 Task: Add The Grandpa Soap Co. Pine Tar Soap to the cart.
Action: Mouse moved to (633, 238)
Screenshot: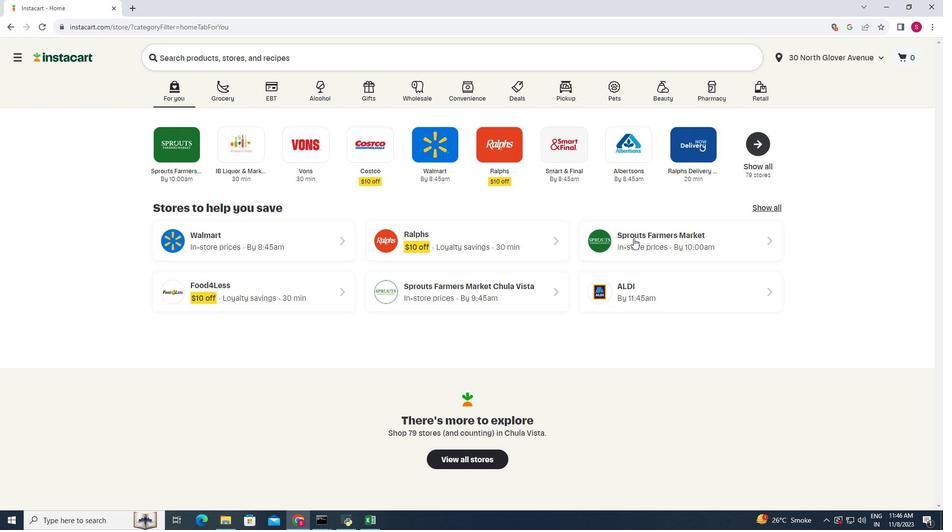 
Action: Mouse pressed left at (633, 238)
Screenshot: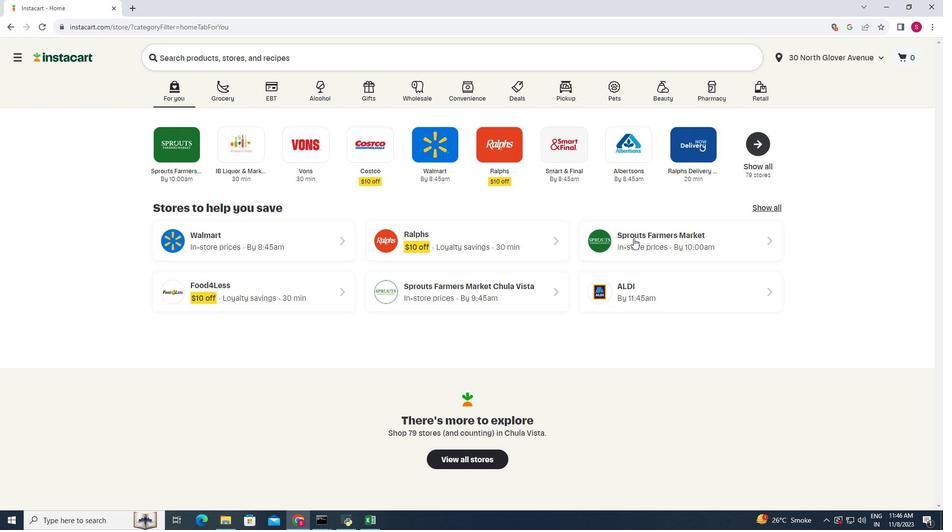 
Action: Mouse moved to (57, 364)
Screenshot: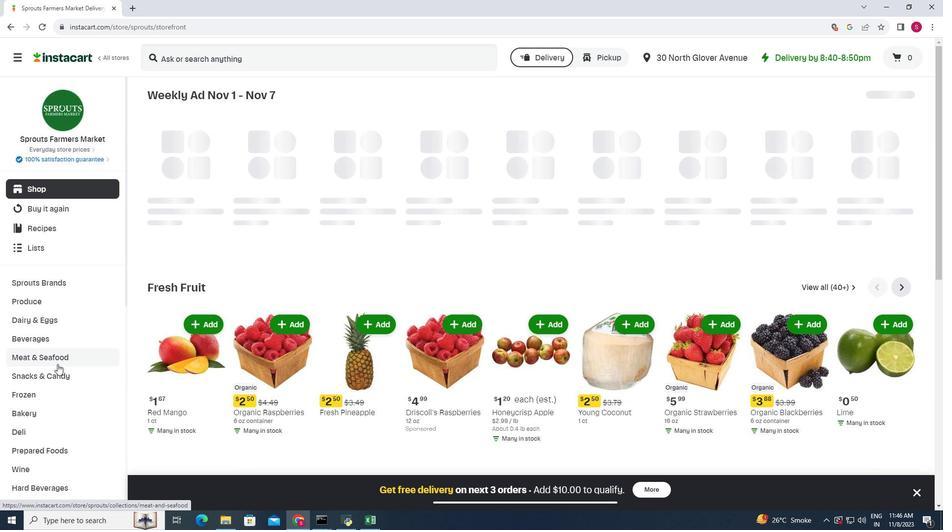 
Action: Mouse scrolled (57, 364) with delta (0, 0)
Screenshot: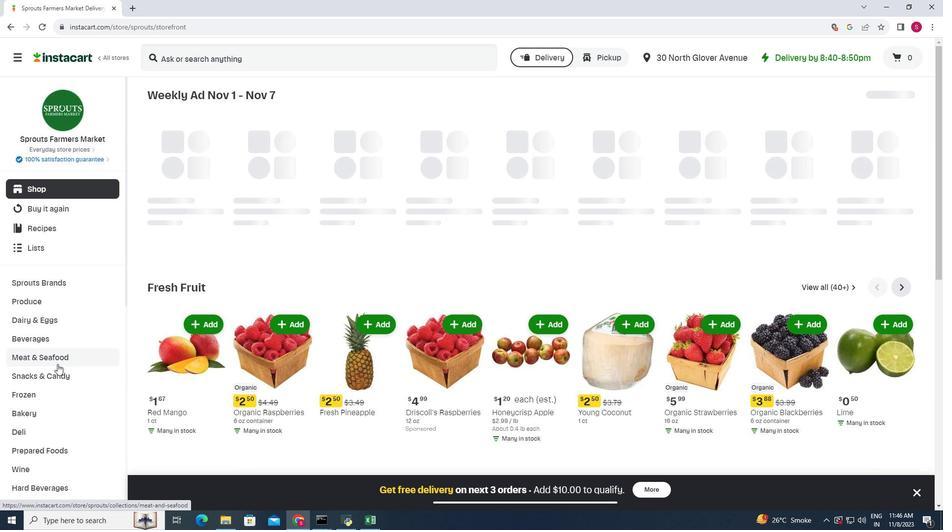 
Action: Mouse scrolled (57, 364) with delta (0, 0)
Screenshot: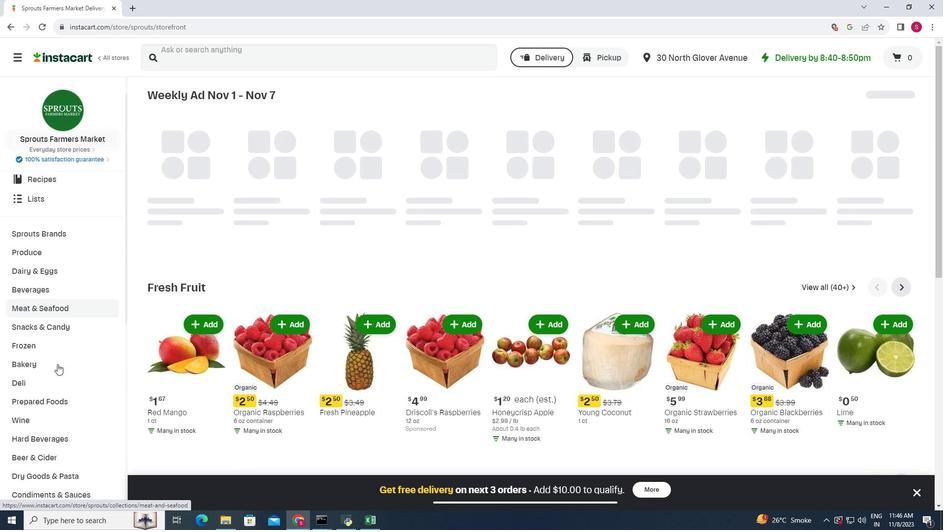 
Action: Mouse scrolled (57, 364) with delta (0, 0)
Screenshot: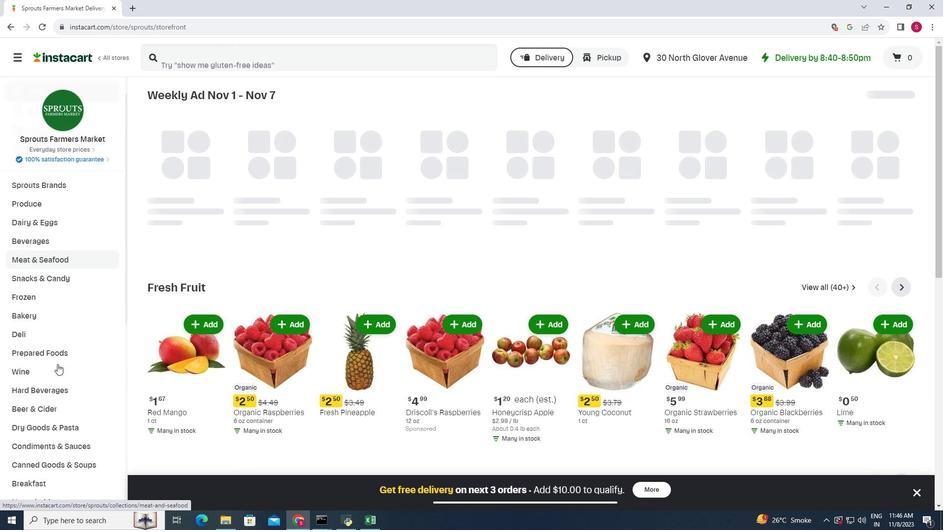 
Action: Mouse scrolled (57, 364) with delta (0, 0)
Screenshot: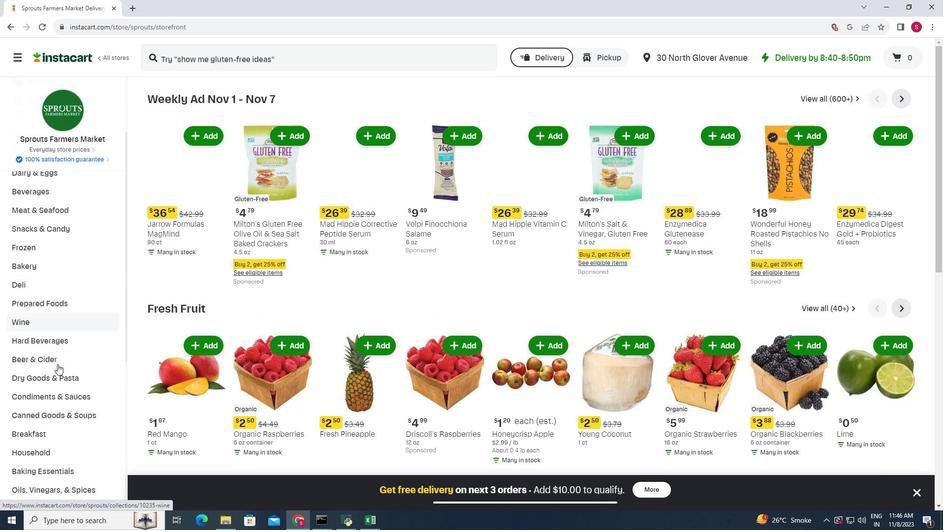 
Action: Mouse moved to (56, 370)
Screenshot: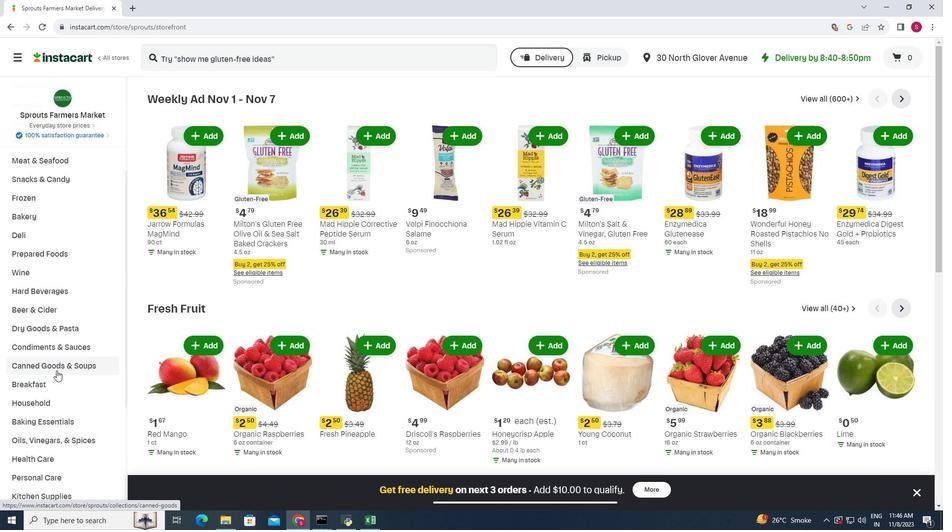 
Action: Mouse scrolled (56, 369) with delta (0, 0)
Screenshot: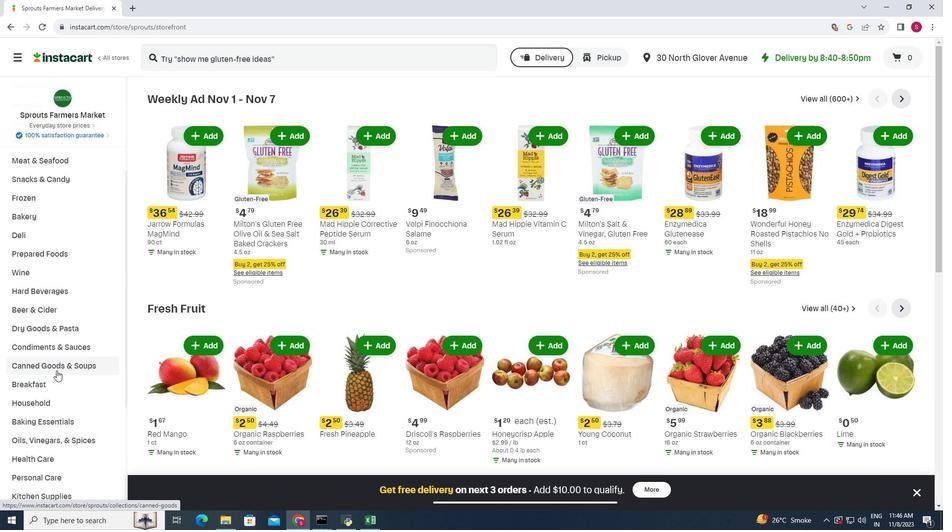
Action: Mouse moved to (56, 370)
Screenshot: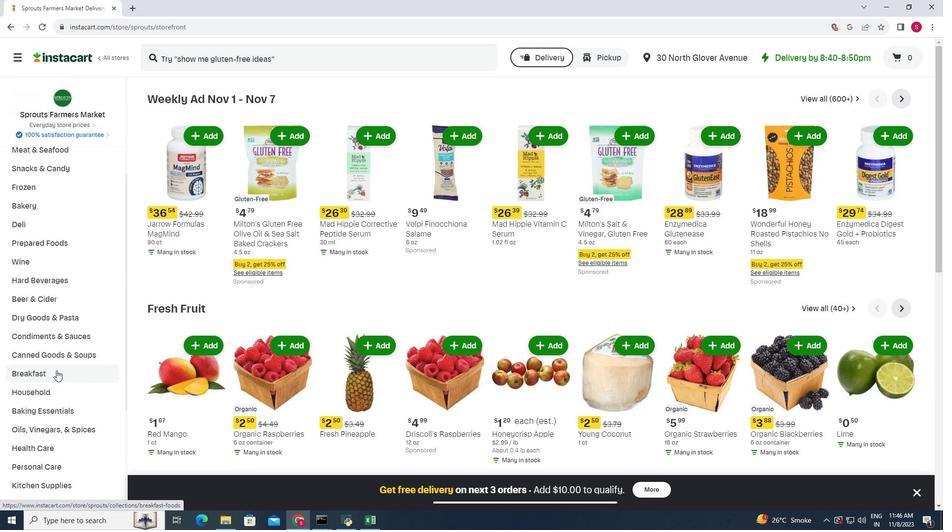 
Action: Mouse scrolled (56, 370) with delta (0, 0)
Screenshot: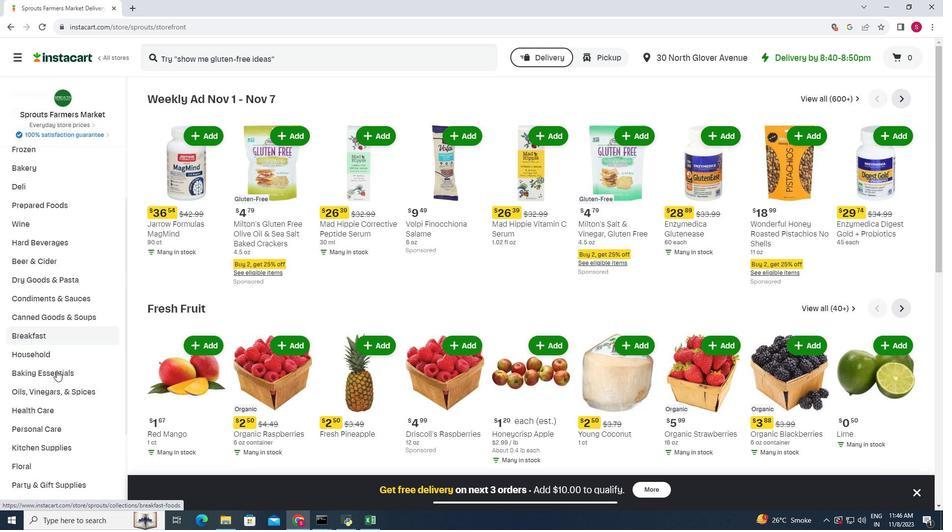 
Action: Mouse moved to (54, 372)
Screenshot: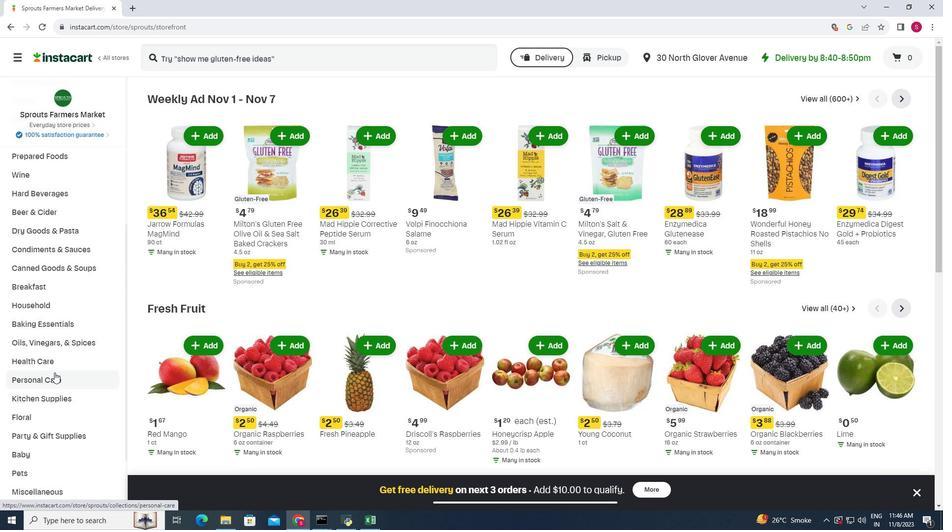 
Action: Mouse pressed left at (54, 372)
Screenshot: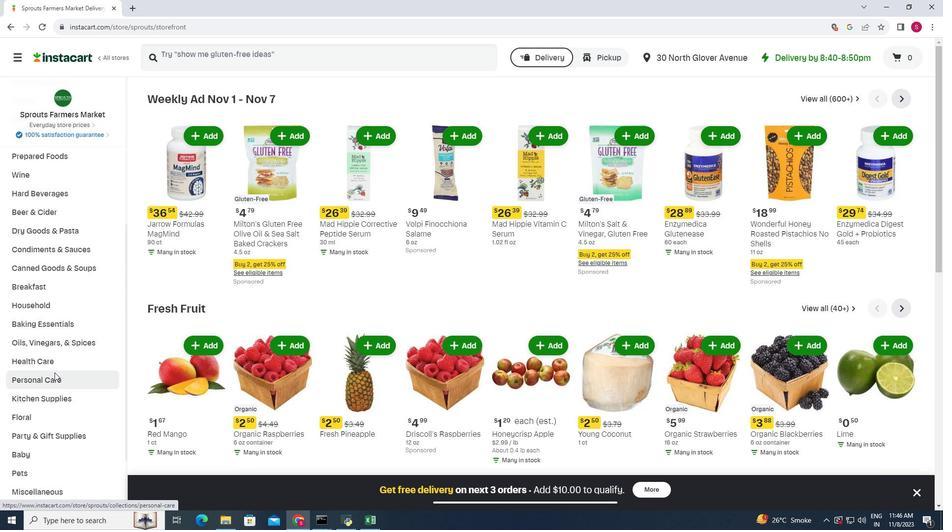 
Action: Mouse moved to (252, 121)
Screenshot: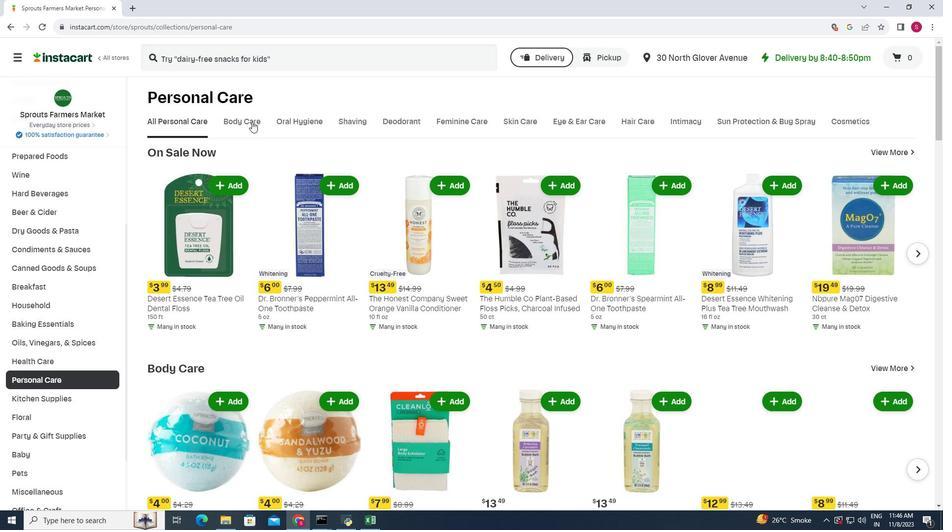 
Action: Mouse pressed left at (252, 121)
Screenshot: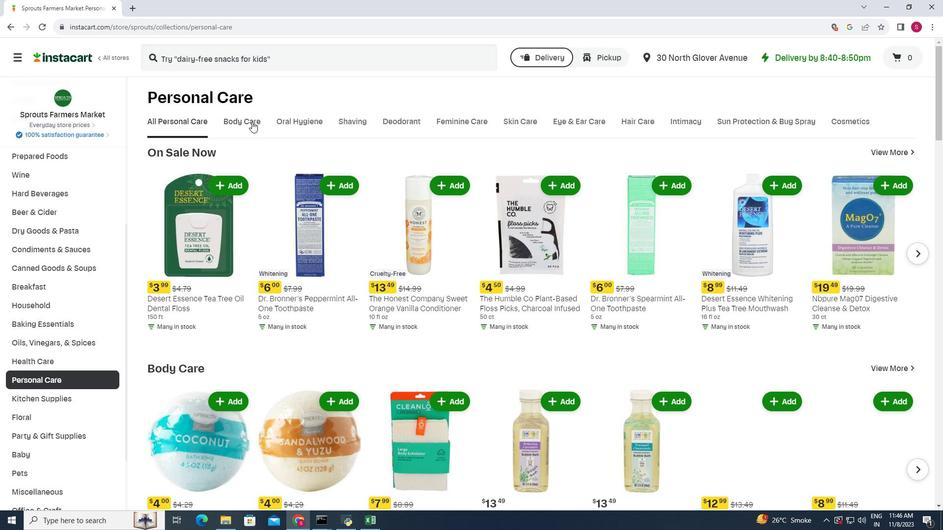 
Action: Mouse moved to (226, 162)
Screenshot: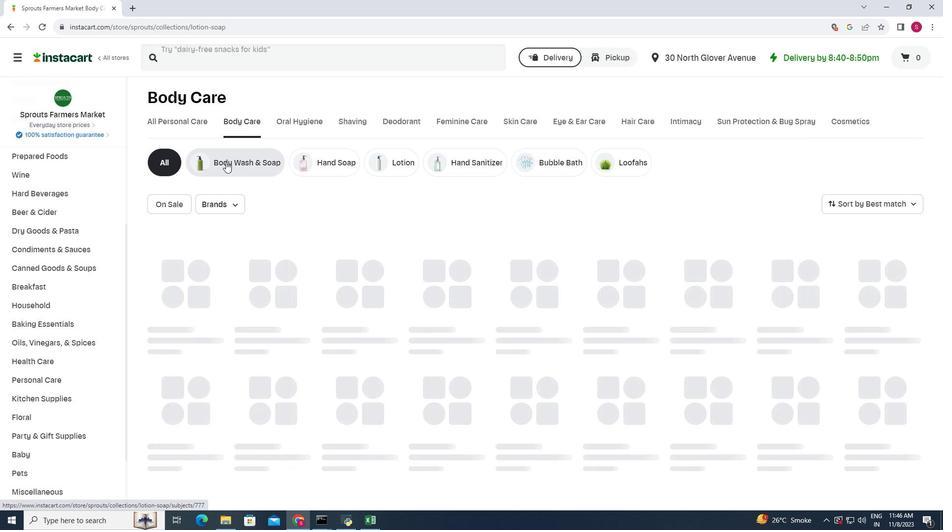 
Action: Mouse pressed left at (226, 162)
Screenshot: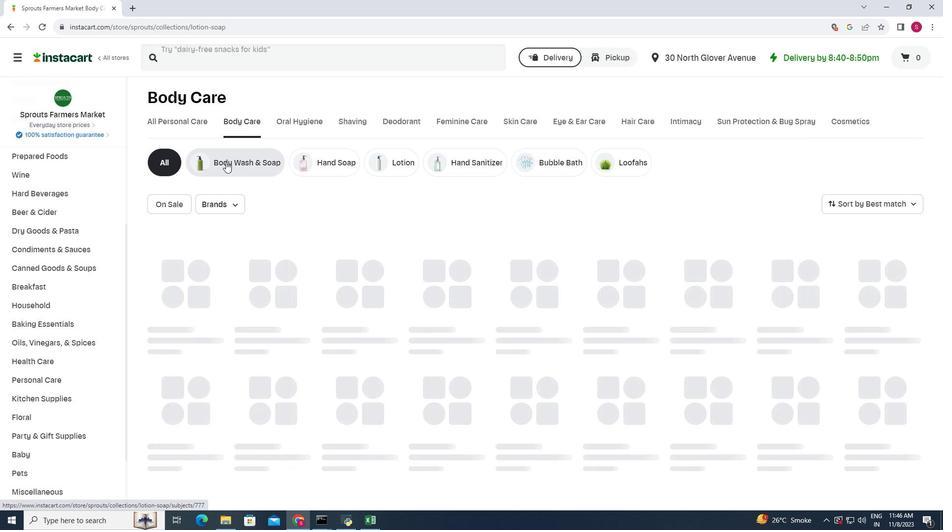 
Action: Mouse moved to (255, 61)
Screenshot: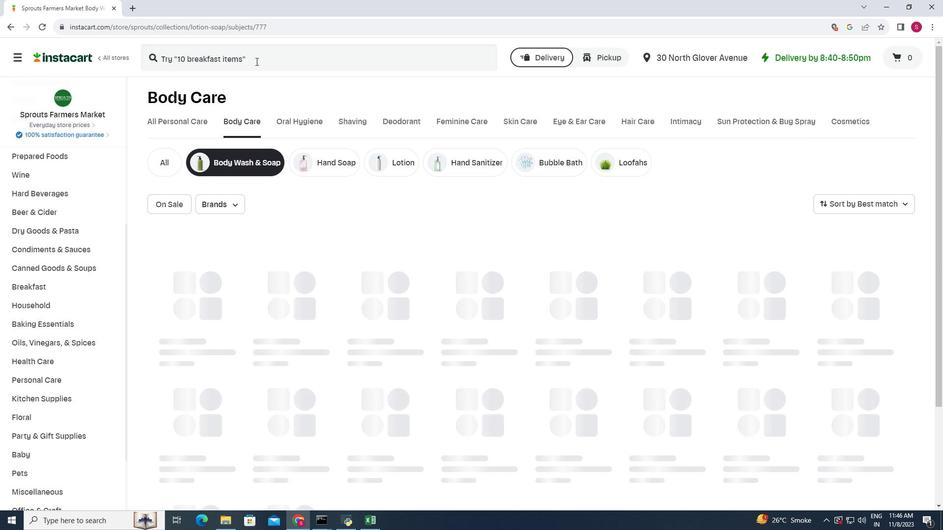 
Action: Mouse pressed left at (255, 61)
Screenshot: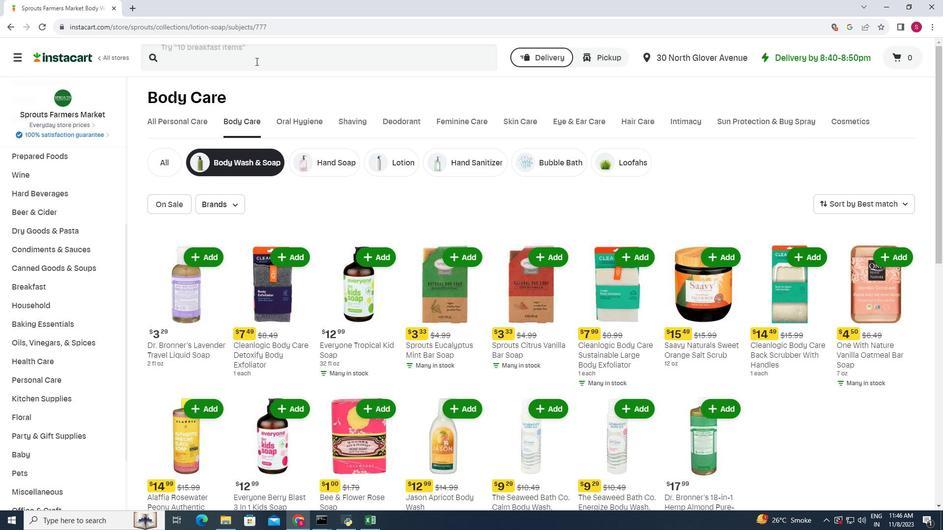 
Action: Mouse moved to (255, 61)
Screenshot: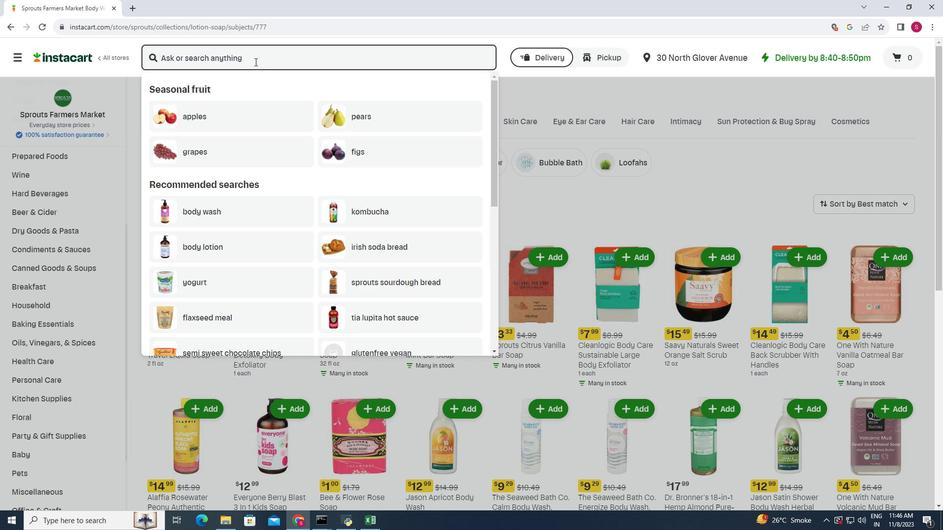 
Action: Key pressed <Key.shift>The<Key.space><Key.shift>Grandpa<Key.space><Key.shift>Soap<Key.space><Key.shift>Co.<Key.space><Key.shift>Pine<Key.space><Key.shift><Key.shift><Key.shift><Key.shift><Key.shift><Key.shift><Key.shift><Key.shift><Key.shift><Key.shift><Key.shift><Key.shift><Key.shift><Key.shift><Key.shift><Key.shift>Tar<Key.space><Key.shift>Soap<Key.enter>
Screenshot: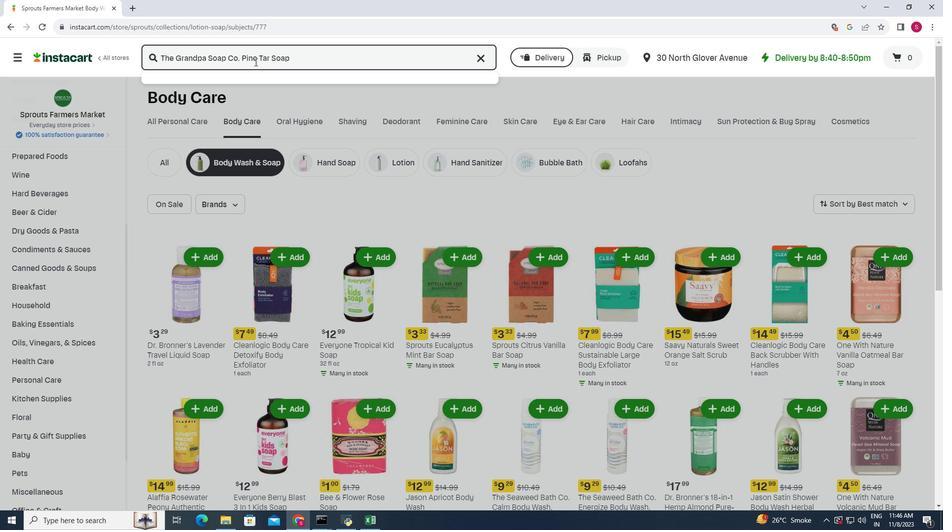 
Action: Mouse moved to (247, 132)
Screenshot: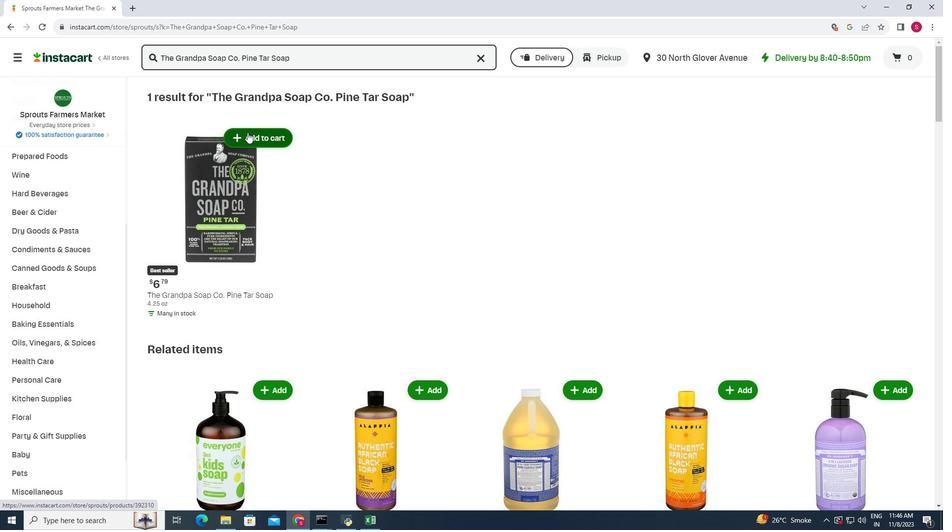 
Action: Mouse pressed left at (247, 132)
Screenshot: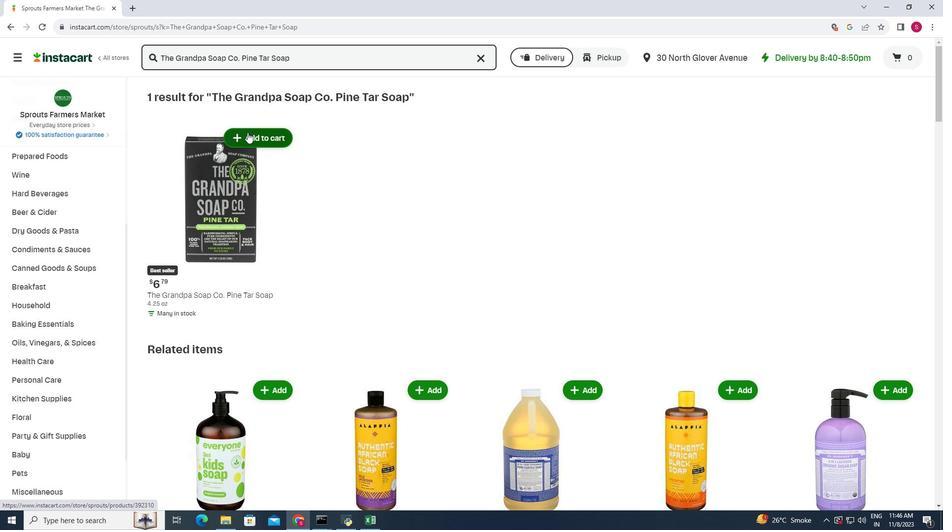 
Action: Mouse moved to (392, 141)
Screenshot: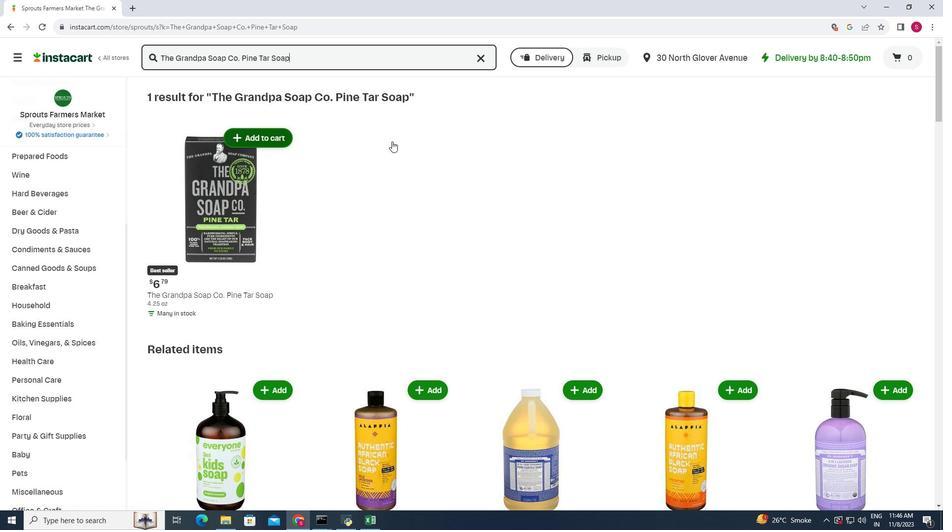 
